 Task: Change the email theme to 'Afternoon' in Outlook.
Action: Mouse moved to (41, 26)
Screenshot: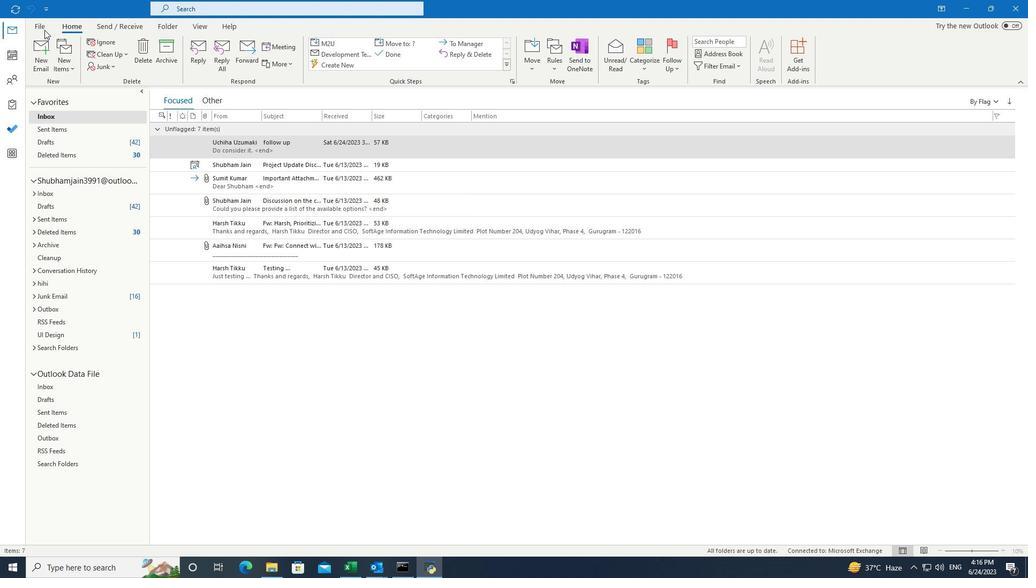 
Action: Mouse pressed left at (41, 26)
Screenshot: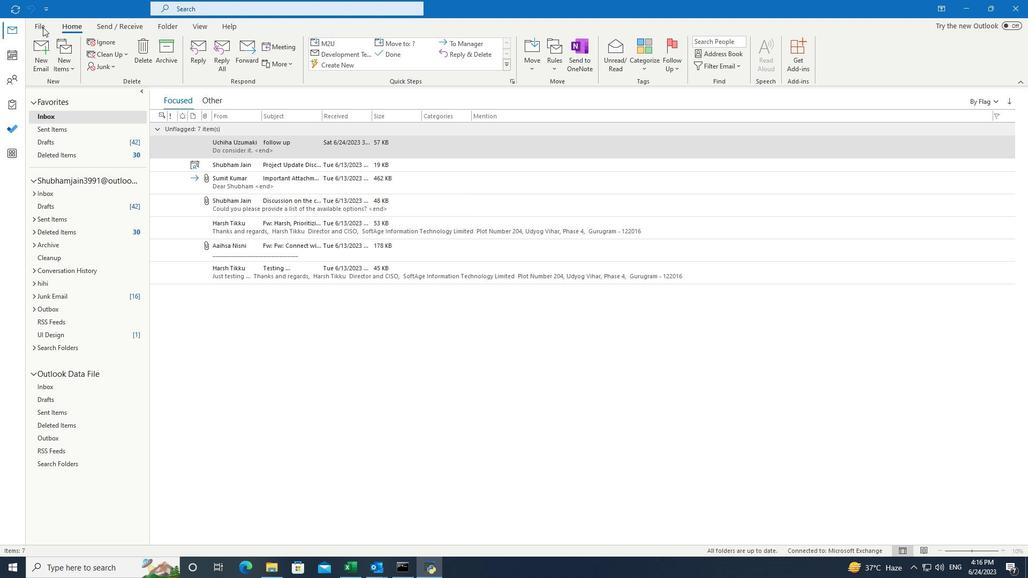 
Action: Mouse pressed left at (41, 26)
Screenshot: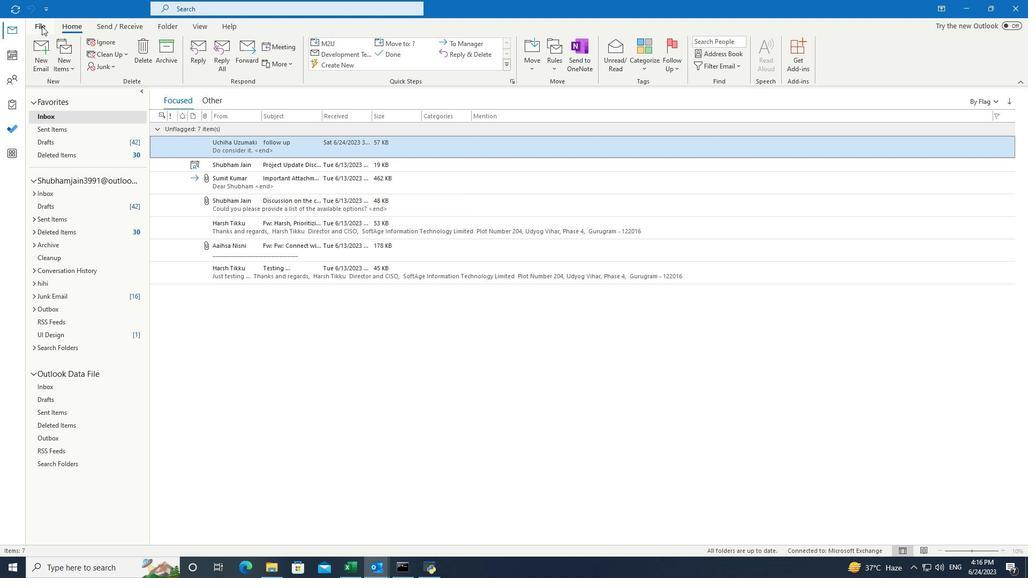 
Action: Mouse moved to (41, 511)
Screenshot: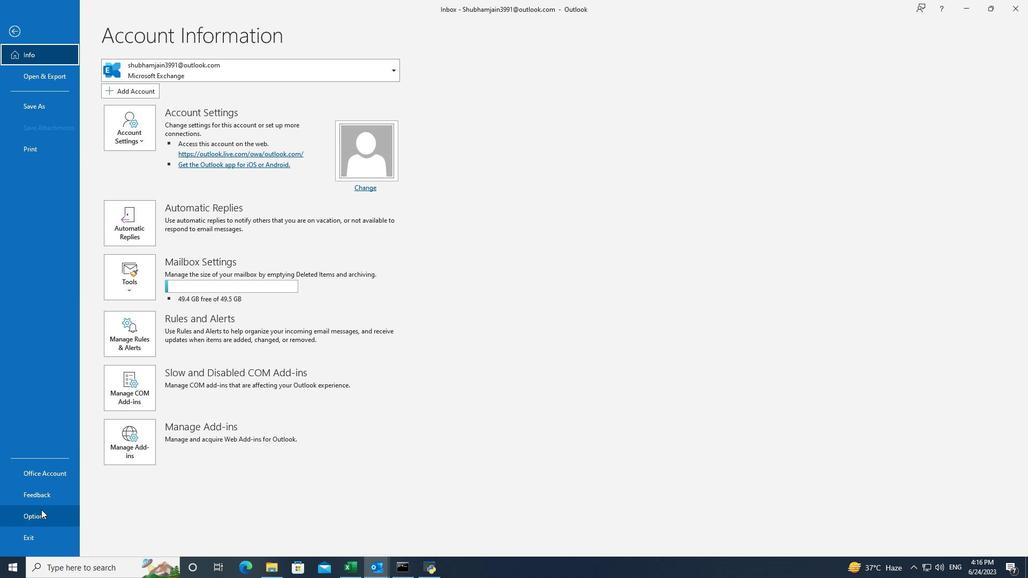 
Action: Mouse pressed left at (41, 511)
Screenshot: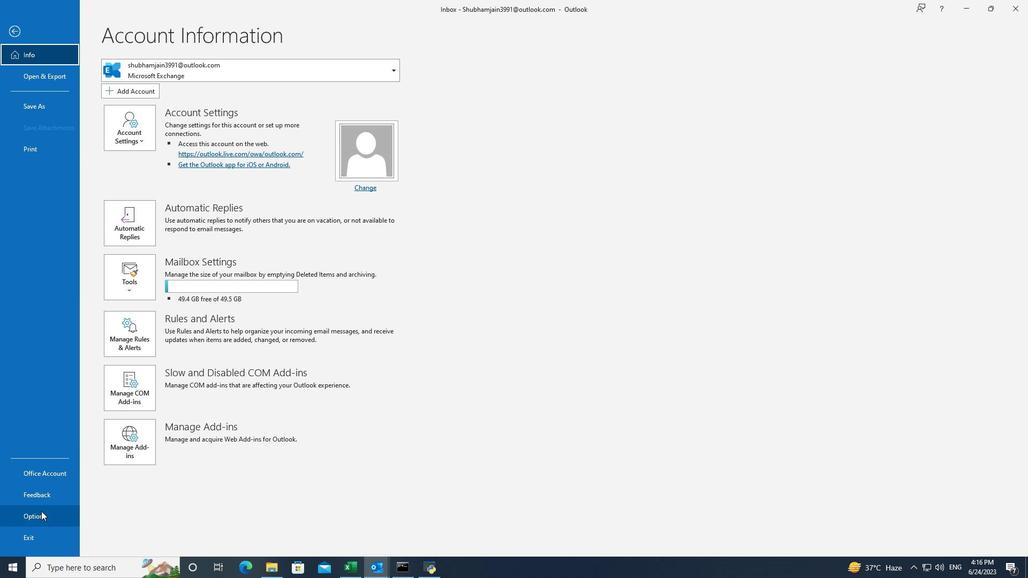 
Action: Mouse moved to (322, 139)
Screenshot: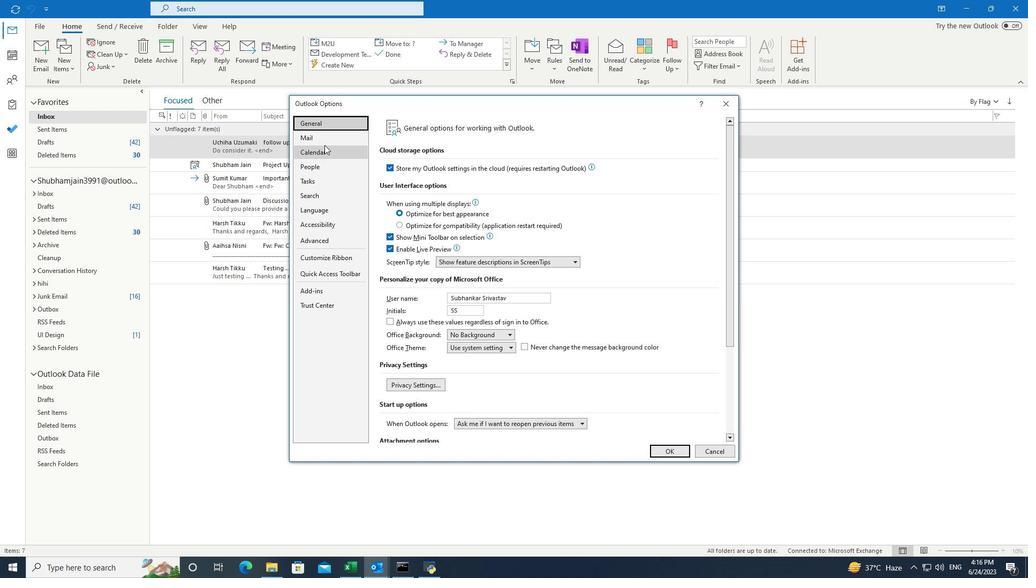 
Action: Mouse pressed left at (322, 139)
Screenshot: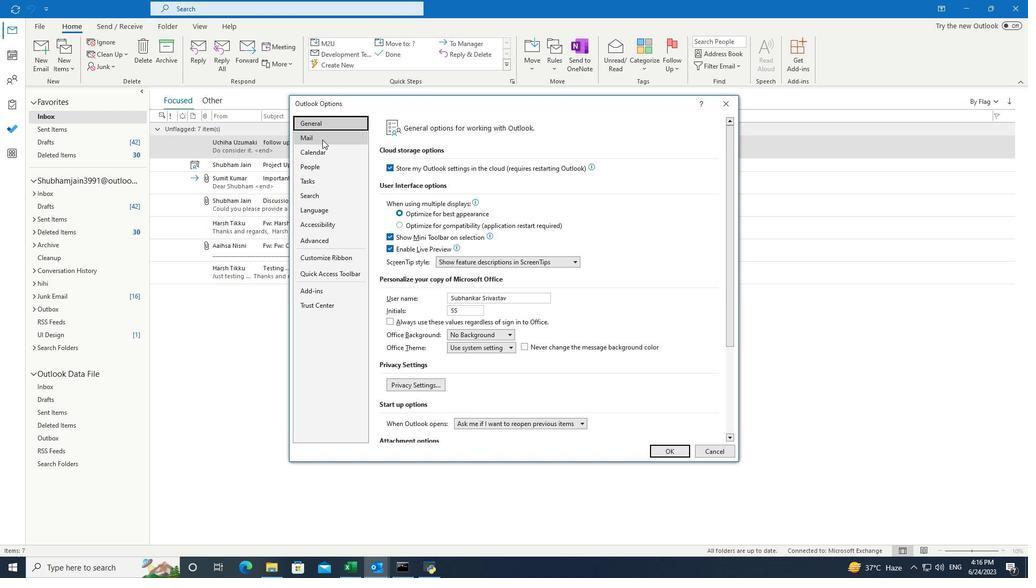 
Action: Mouse moved to (662, 271)
Screenshot: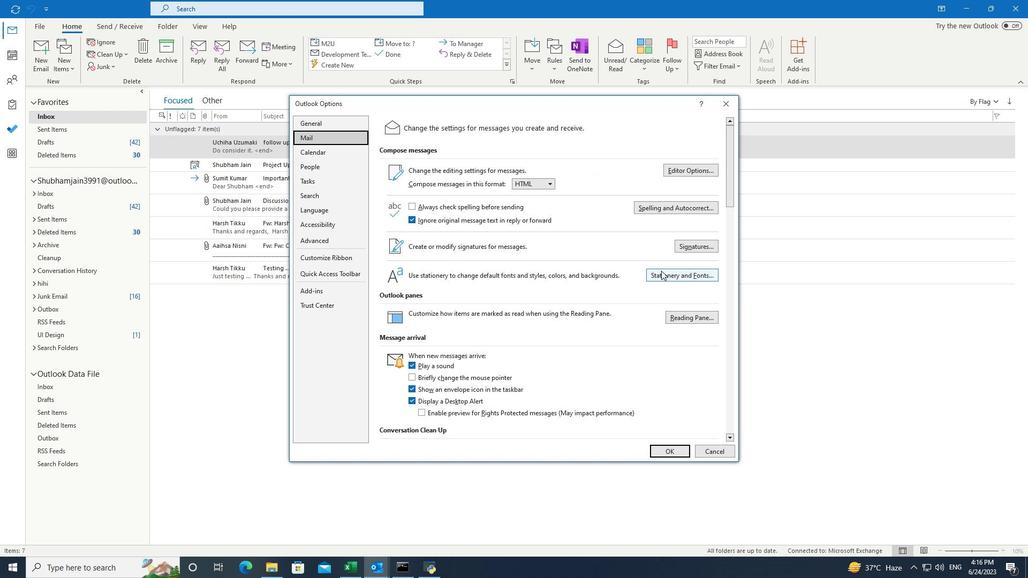 
Action: Mouse pressed left at (662, 271)
Screenshot: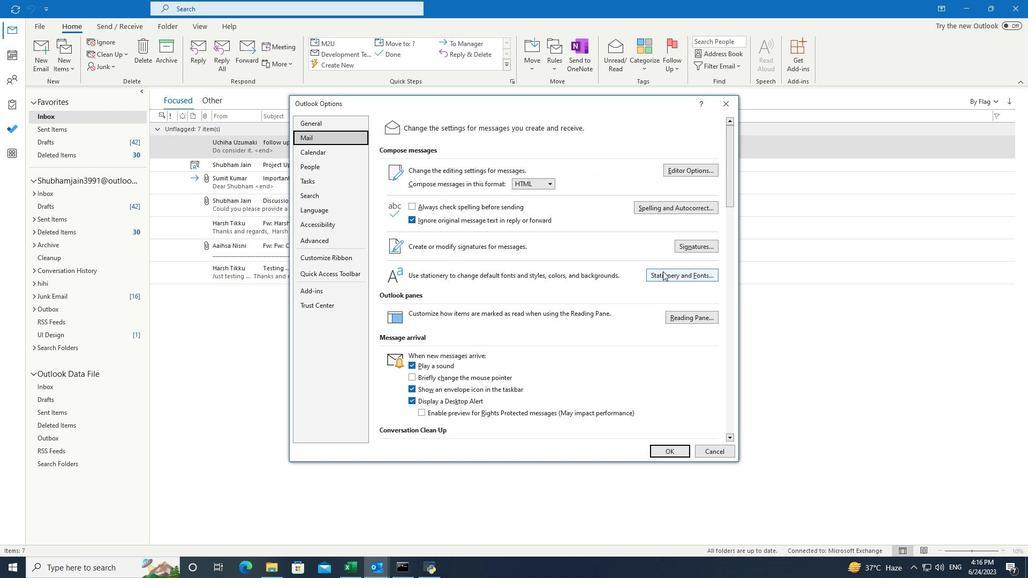 
Action: Mouse moved to (371, 169)
Screenshot: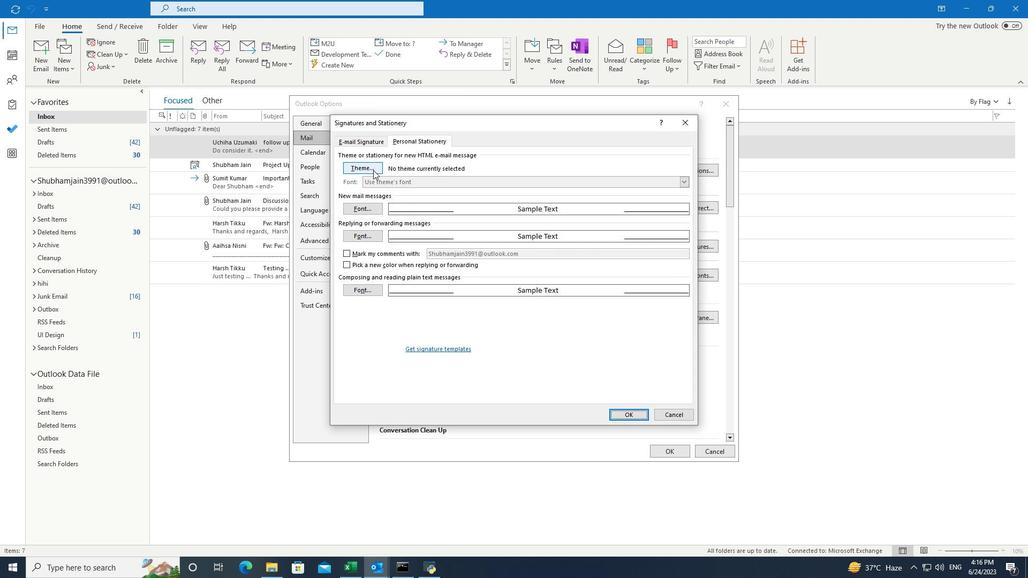 
Action: Mouse pressed left at (371, 169)
Screenshot: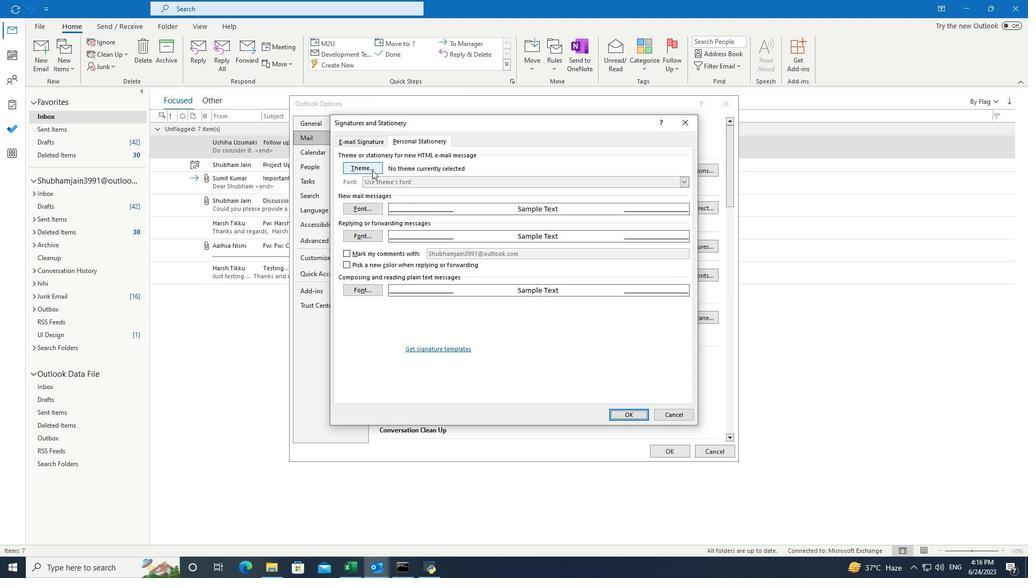 
Action: Mouse moved to (383, 186)
Screenshot: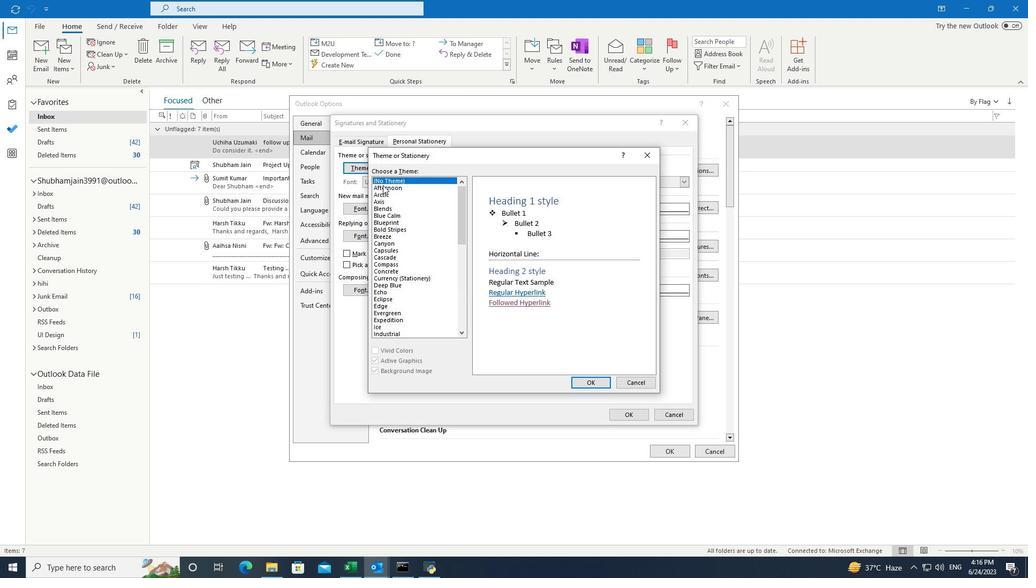 
Action: Mouse pressed left at (383, 186)
Screenshot: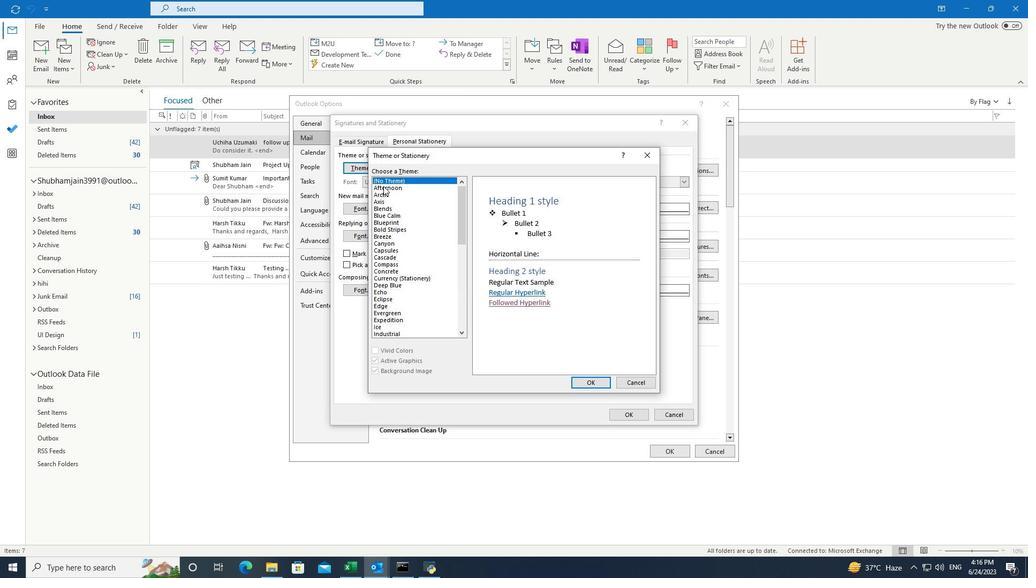 
Action: Mouse moved to (579, 382)
Screenshot: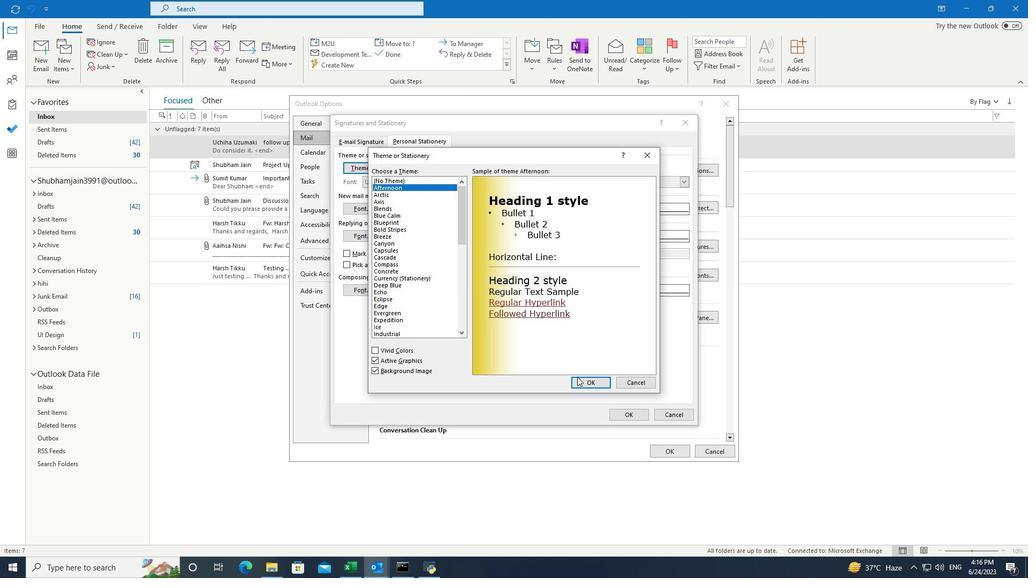 
Action: Mouse pressed left at (579, 382)
Screenshot: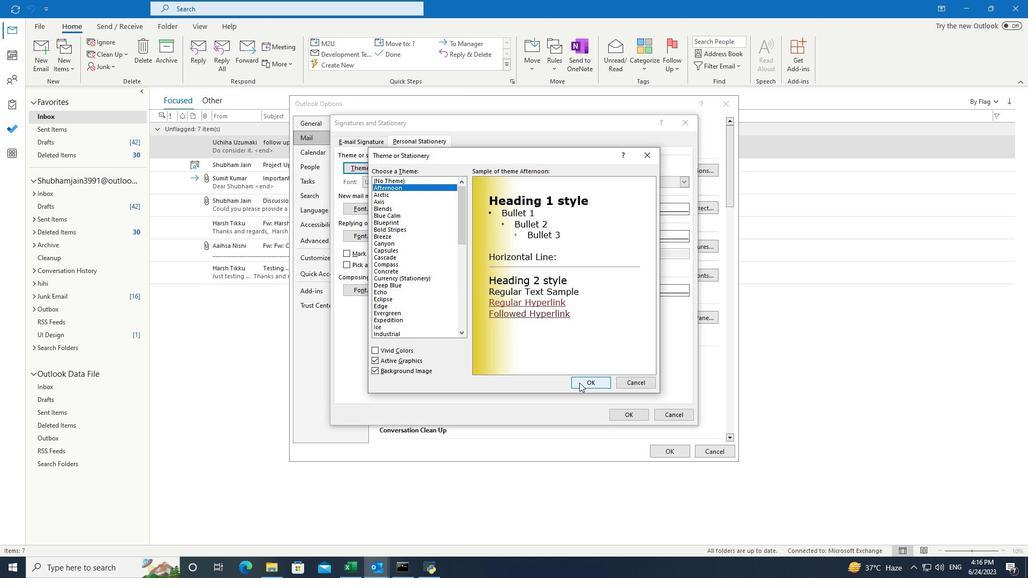 
Action: Mouse moved to (433, 182)
Screenshot: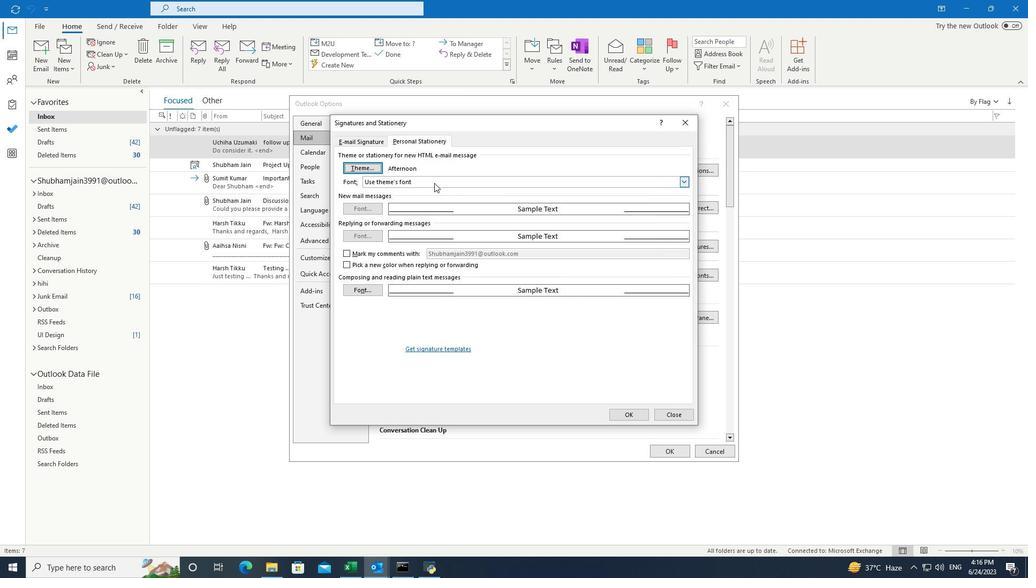 
Action: Mouse pressed left at (433, 182)
Screenshot: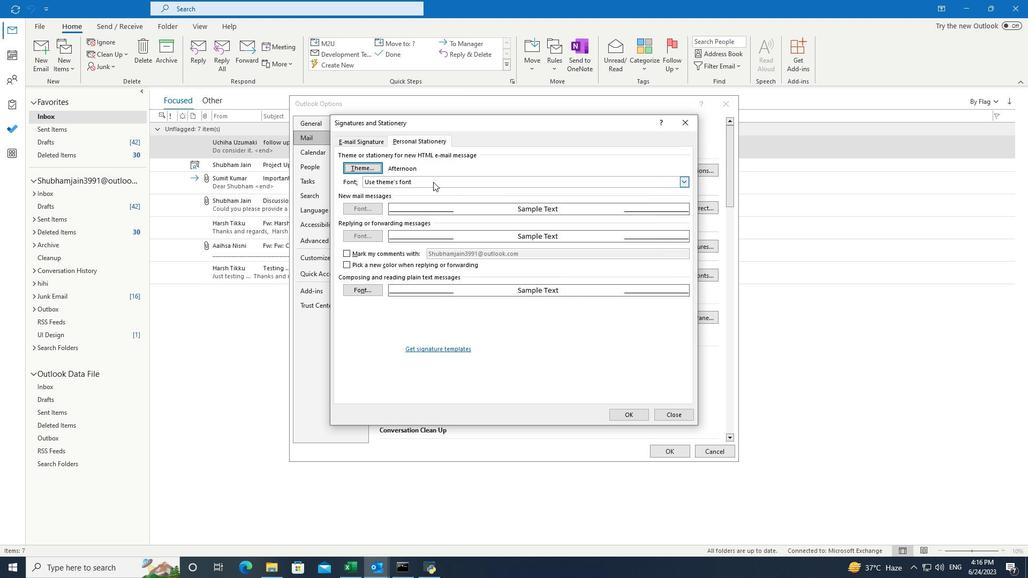 
Action: Mouse moved to (432, 195)
Screenshot: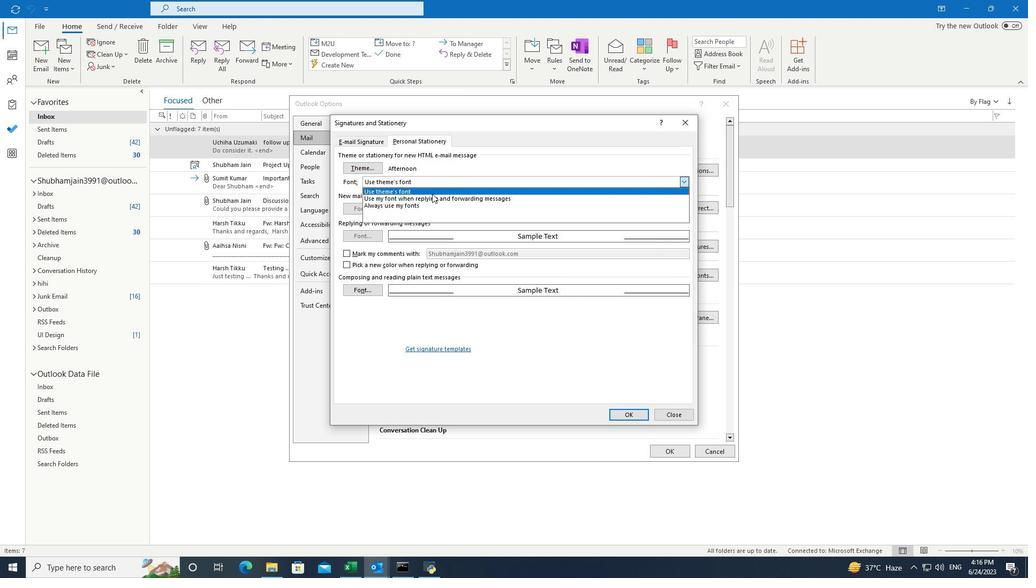 
Action: Mouse pressed left at (432, 195)
Screenshot: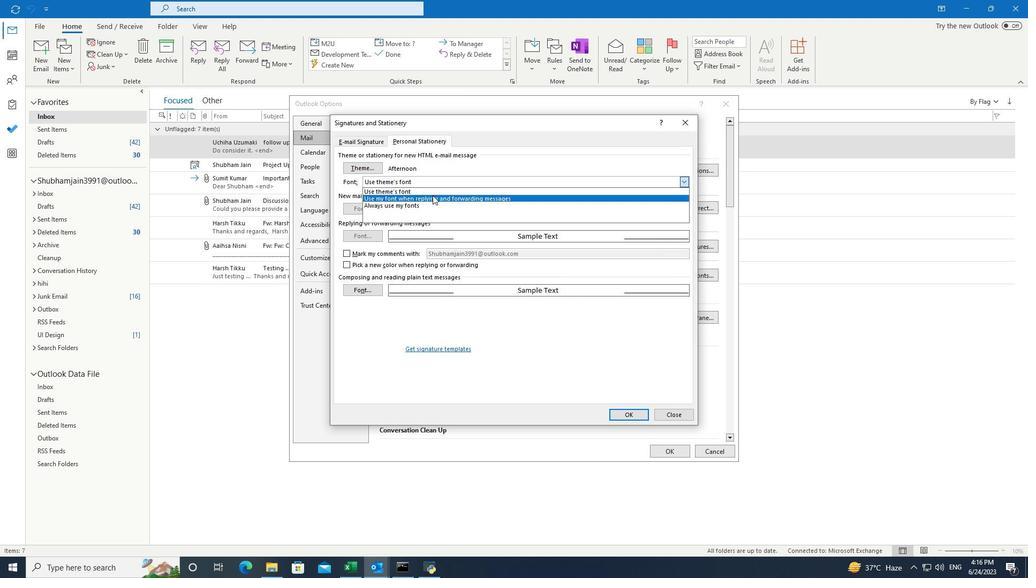 
Action: Mouse moved to (622, 410)
Screenshot: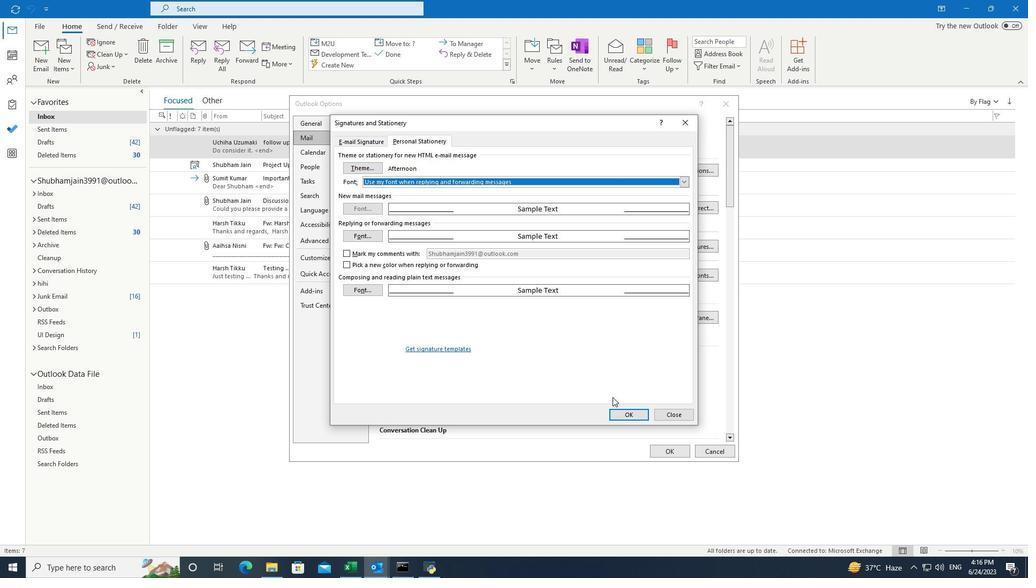 
Action: Mouse pressed left at (622, 410)
Screenshot: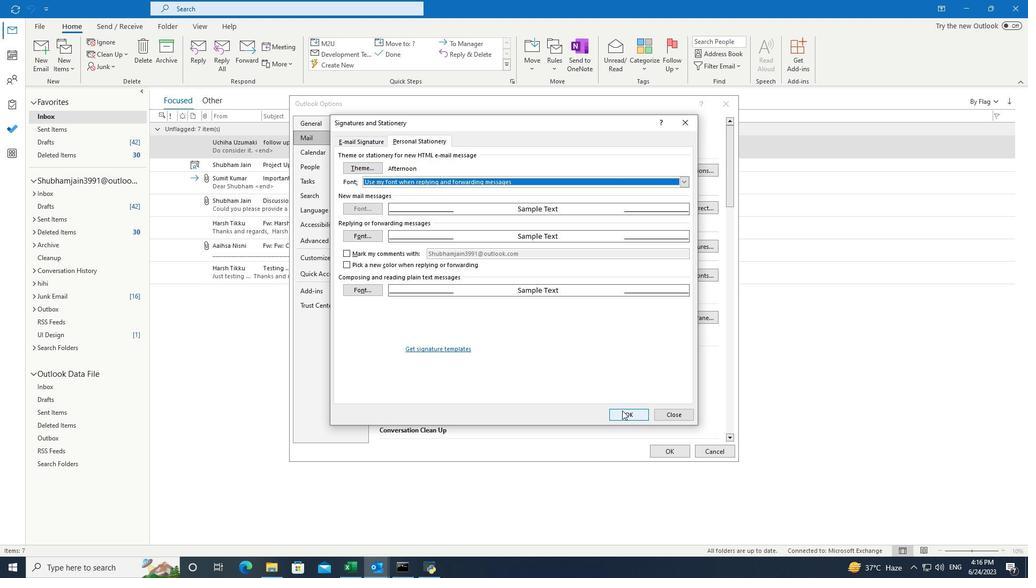 
Action: Mouse moved to (660, 449)
Screenshot: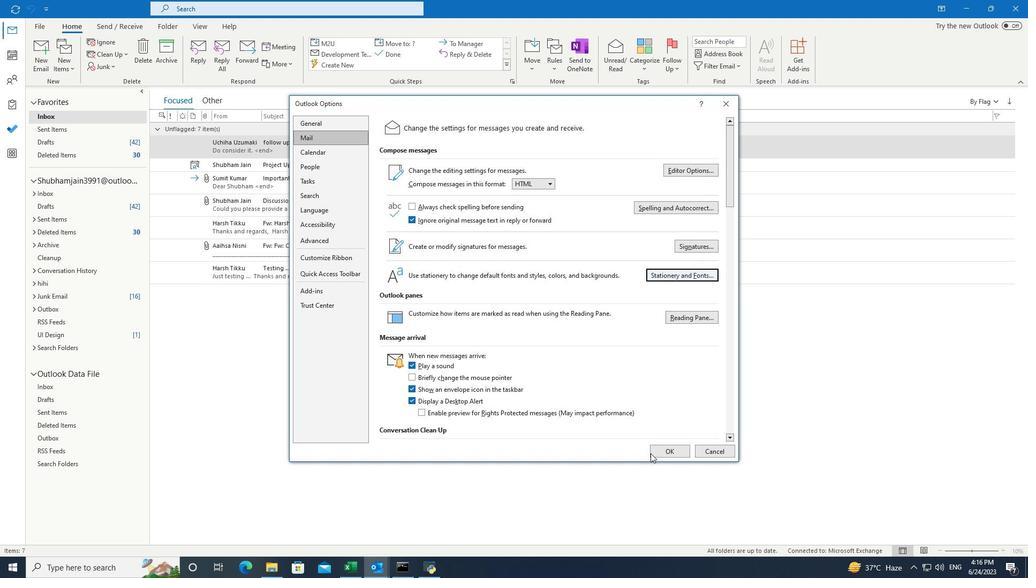 
Action: Mouse pressed left at (660, 449)
Screenshot: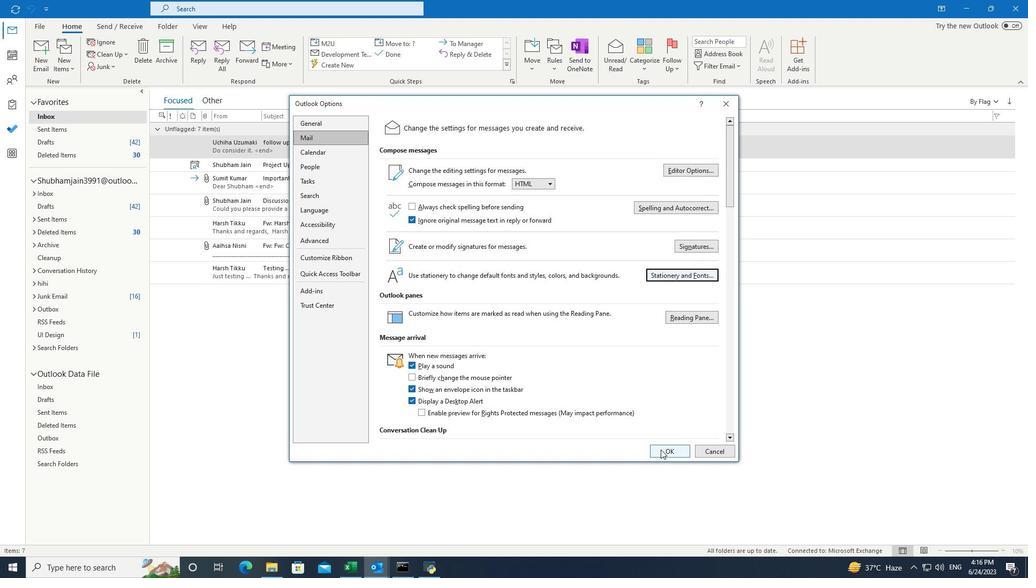 
Action: Mouse moved to (532, 379)
Screenshot: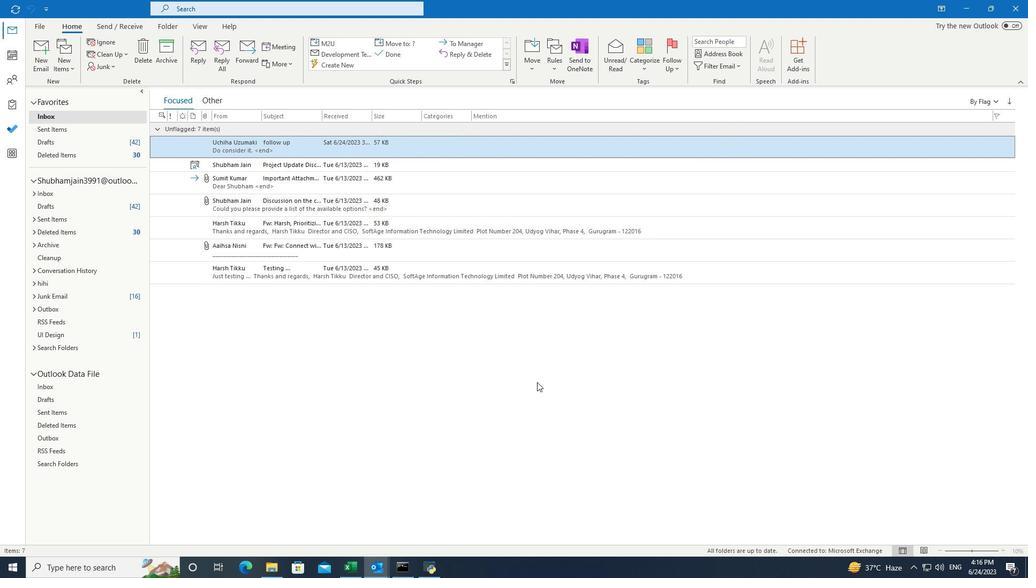
